 Task: Create List User Surveys in Board DevOps Tools and Techniques to Workspace Call Center Services. Create List Focus Groups in Board Content Audit and Strategy Review to Workspace Call Center Services. Create List Customer Interviews in Board Sales Territory Management and Optimization to Workspace Call Center Services
Action: Mouse moved to (62, 281)
Screenshot: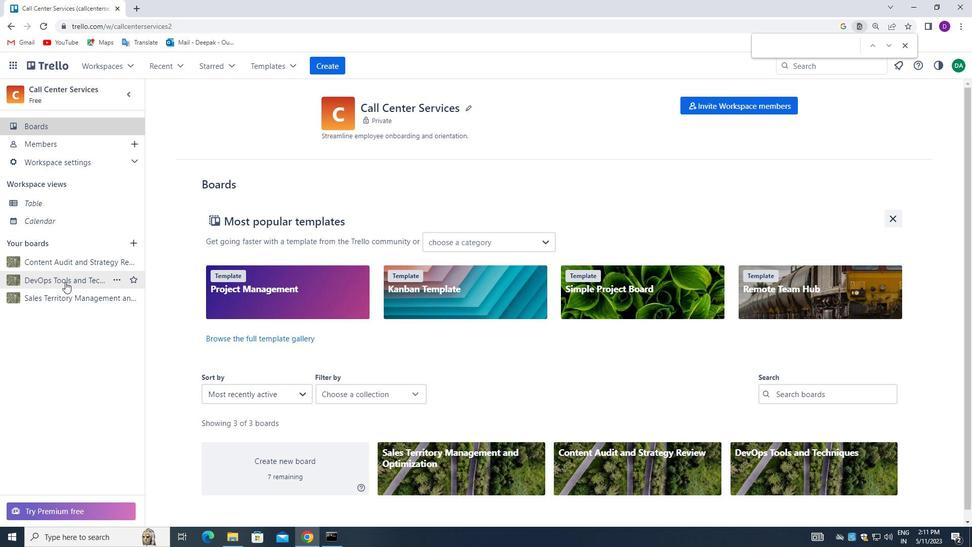 
Action: Mouse pressed left at (62, 281)
Screenshot: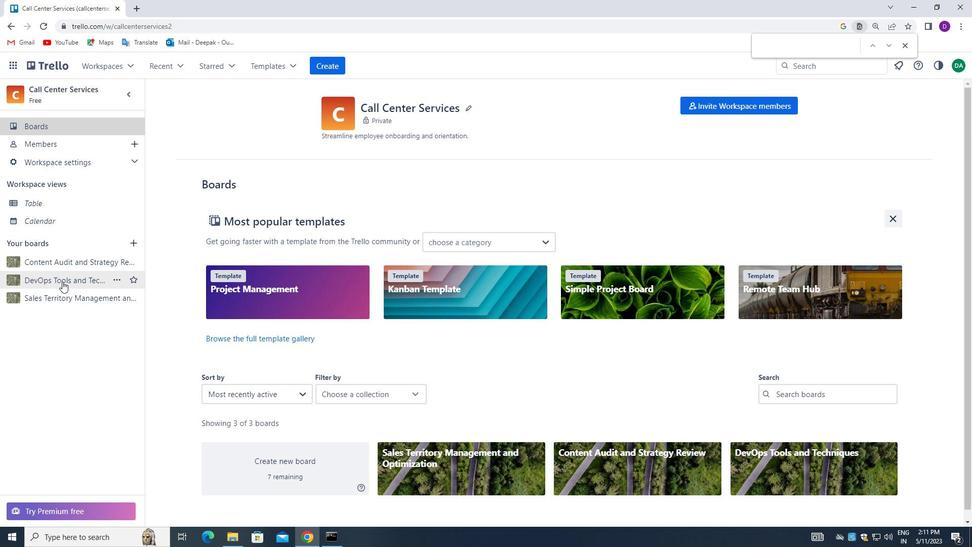 
Action: Mouse moved to (515, 132)
Screenshot: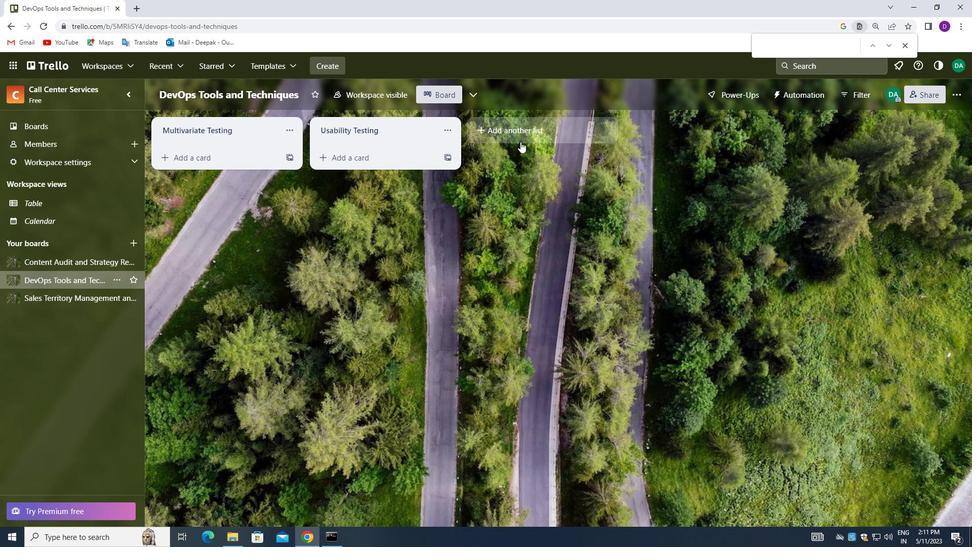 
Action: Mouse pressed left at (515, 132)
Screenshot: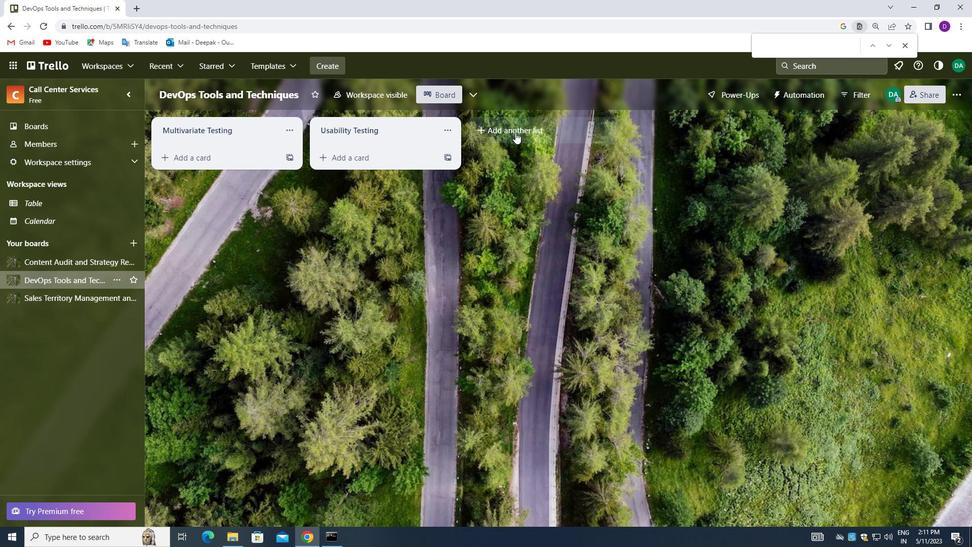 
Action: Mouse pressed left at (515, 132)
Screenshot: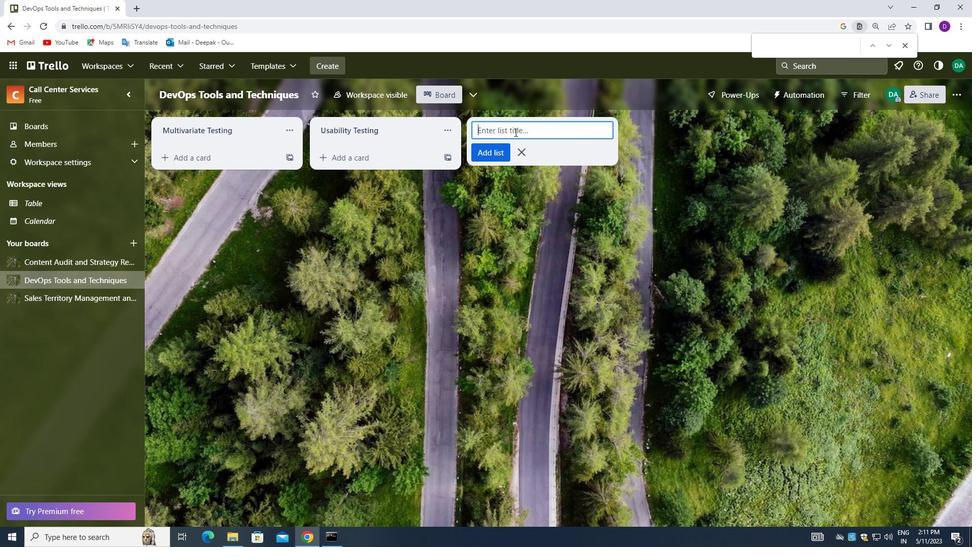 
Action: Key pressed <Key.shift>USER<Key.space><Key.shift_r>SURVEYS
Screenshot: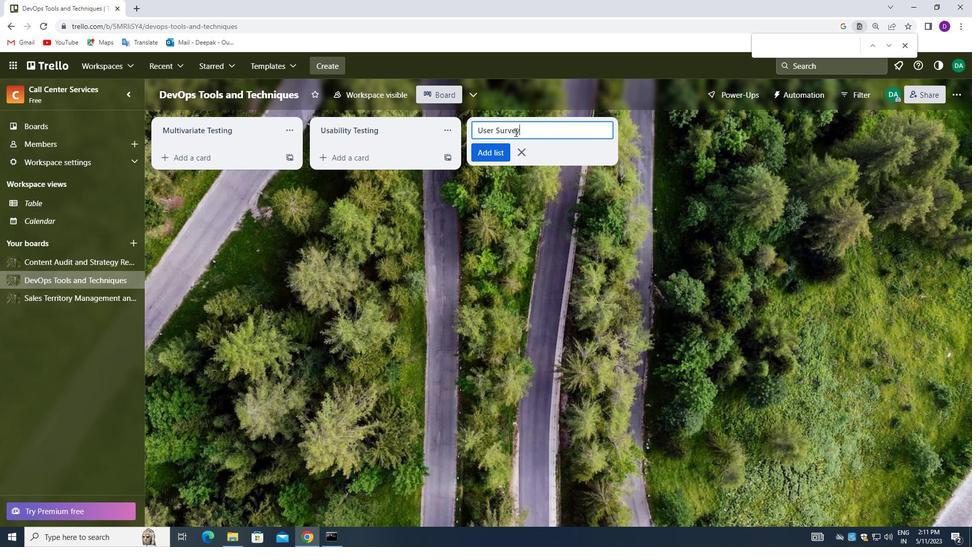 
Action: Mouse moved to (491, 155)
Screenshot: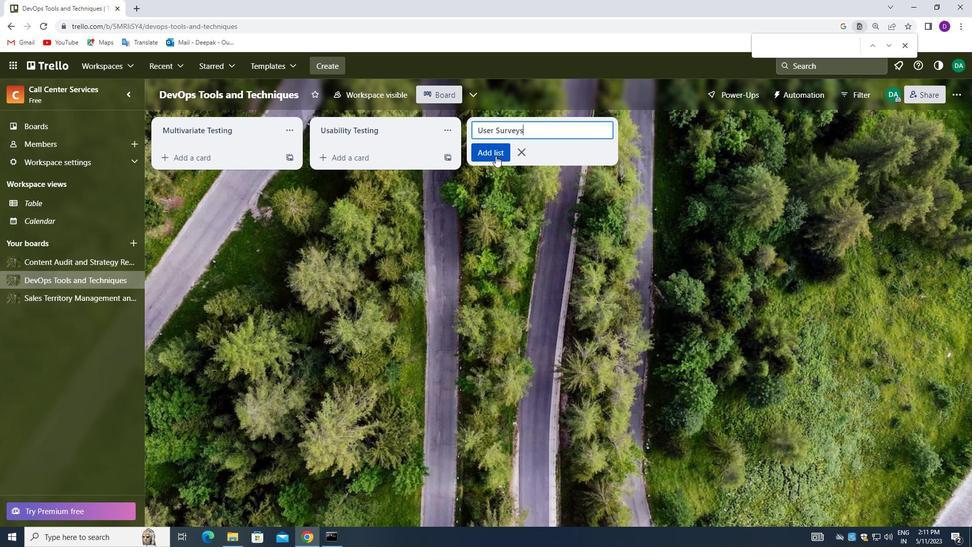 
Action: Mouse pressed left at (491, 155)
Screenshot: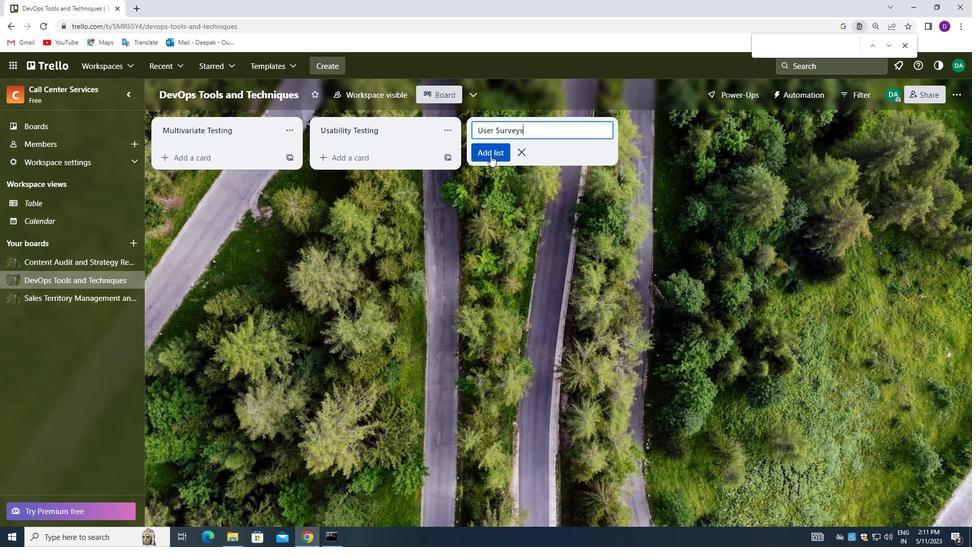 
Action: Mouse moved to (70, 264)
Screenshot: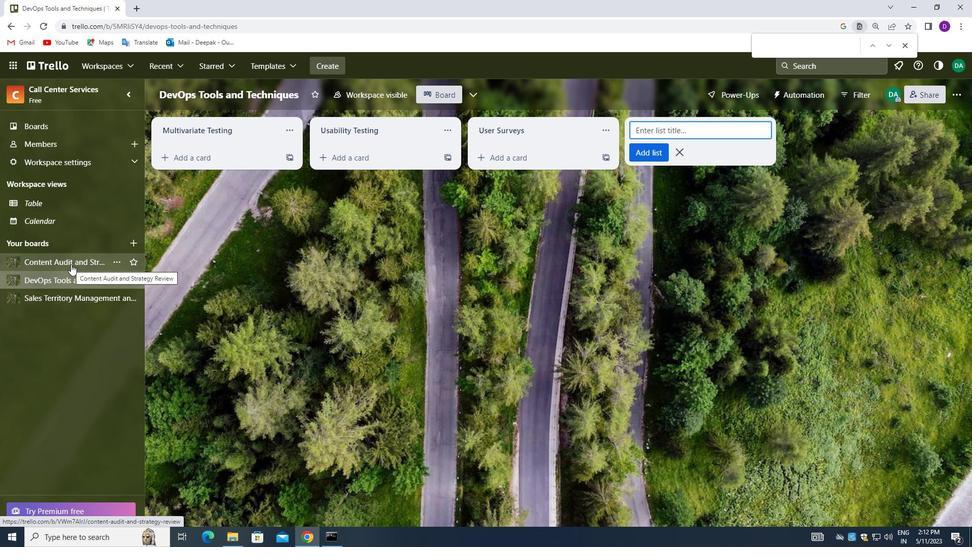 
Action: Mouse pressed left at (70, 264)
Screenshot: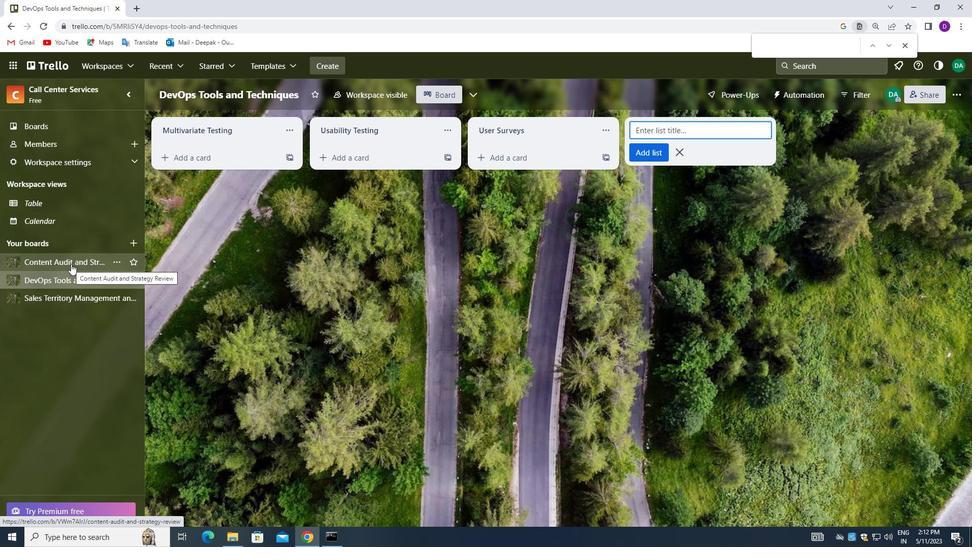 
Action: Mouse moved to (489, 128)
Screenshot: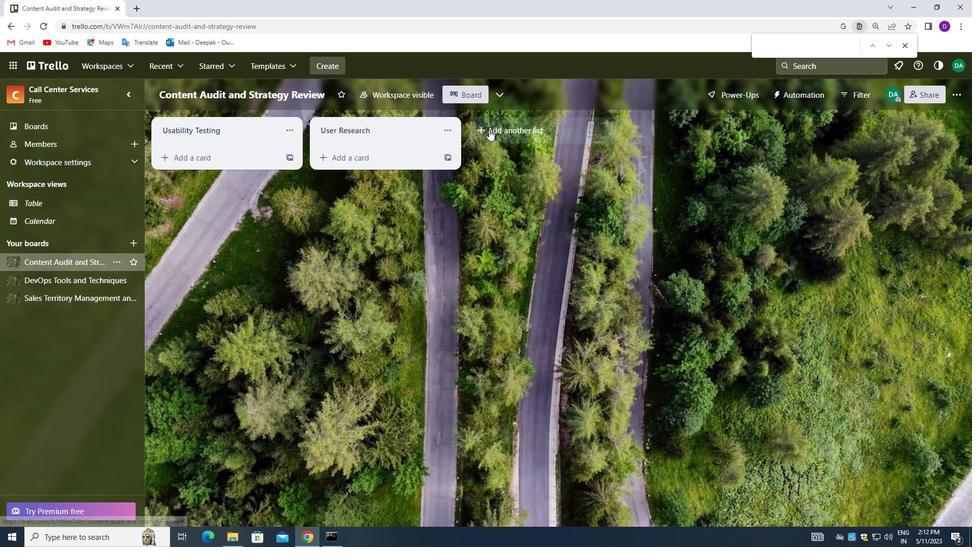 
Action: Mouse pressed left at (489, 128)
Screenshot: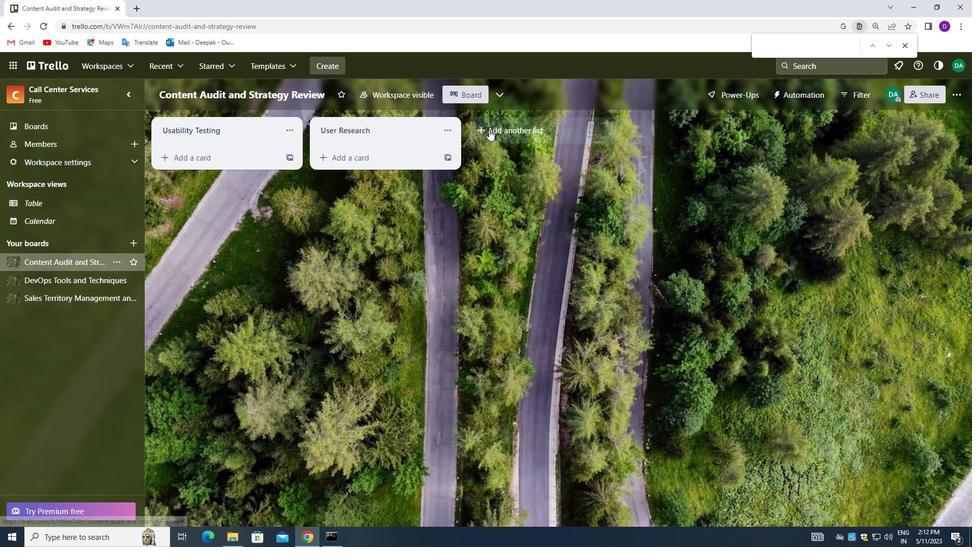 
Action: Mouse moved to (489, 133)
Screenshot: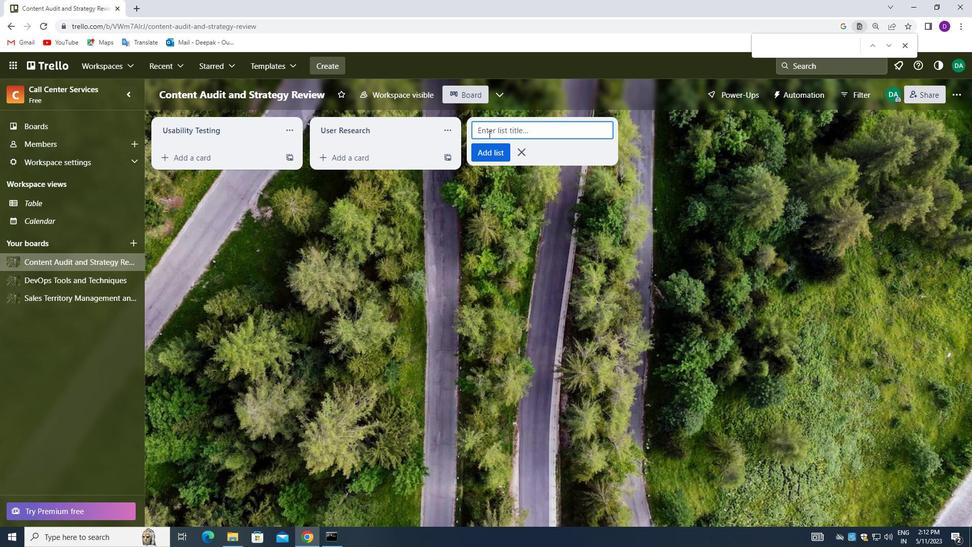 
Action: Mouse pressed left at (489, 133)
Screenshot: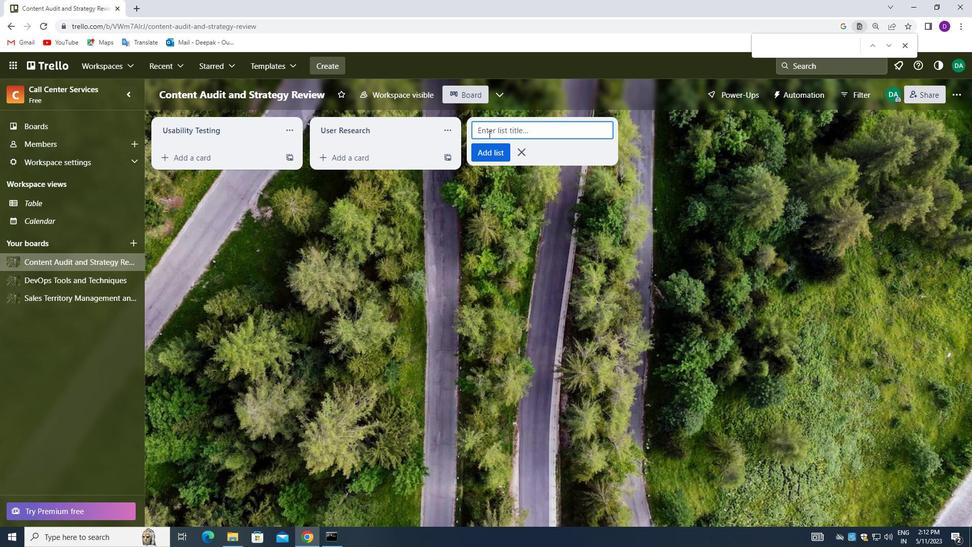 
Action: Mouse moved to (486, 211)
Screenshot: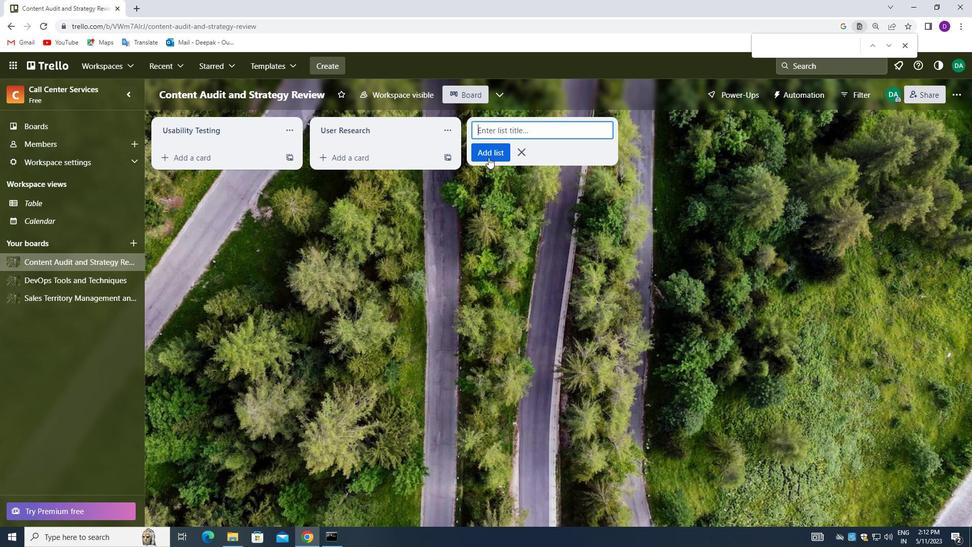 
Action: Key pressed <Key.shift_r>FOCUS<Key.space><Key.shift_r>GROUPS
Screenshot: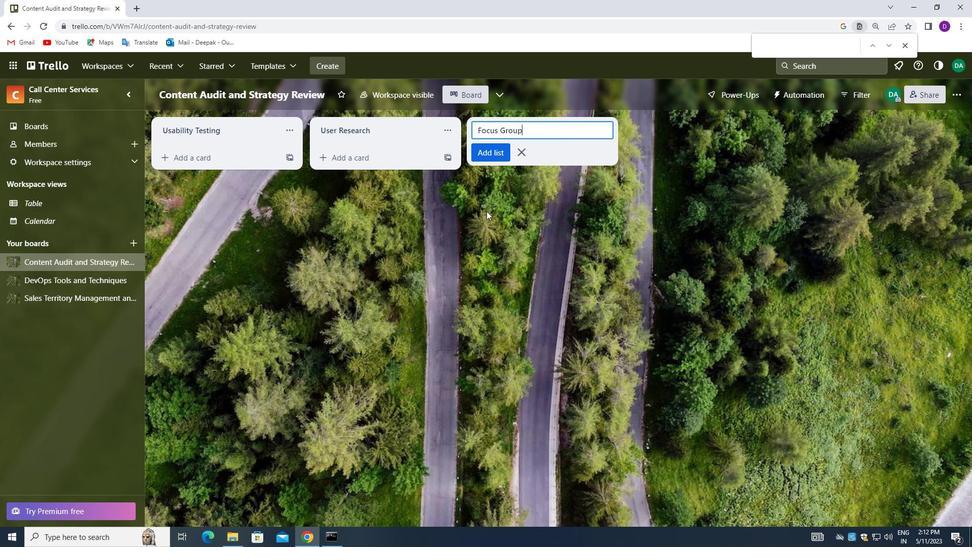 
Action: Mouse moved to (487, 154)
Screenshot: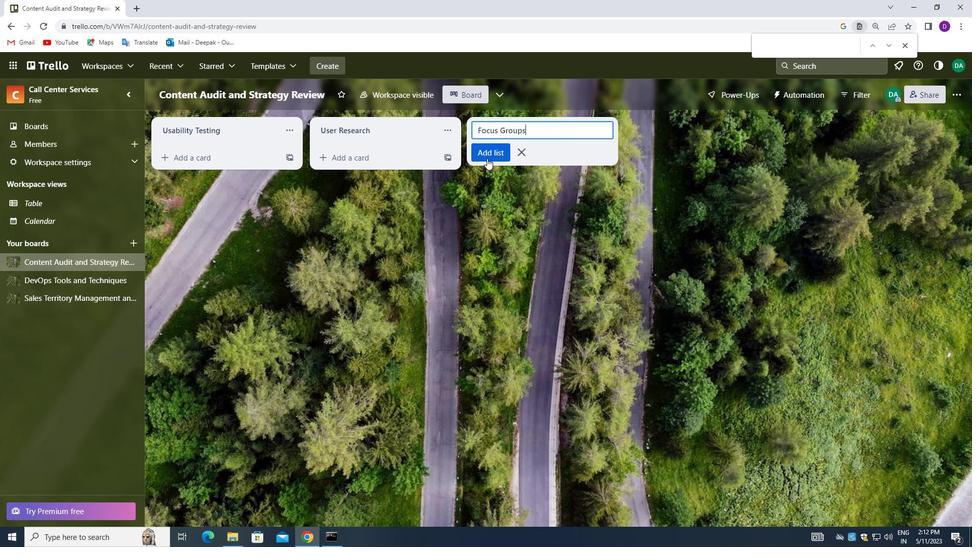 
Action: Mouse pressed left at (487, 154)
Screenshot: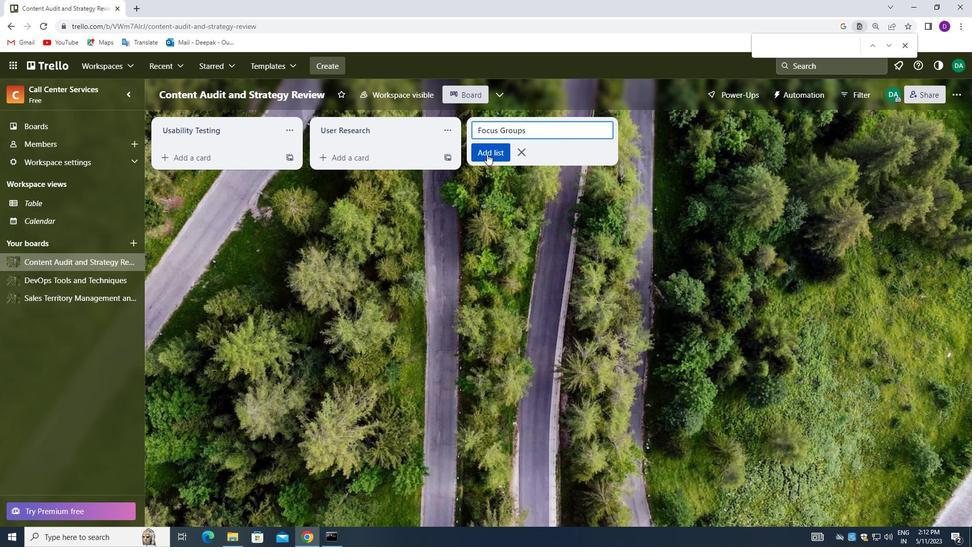 
Action: Mouse moved to (54, 299)
Screenshot: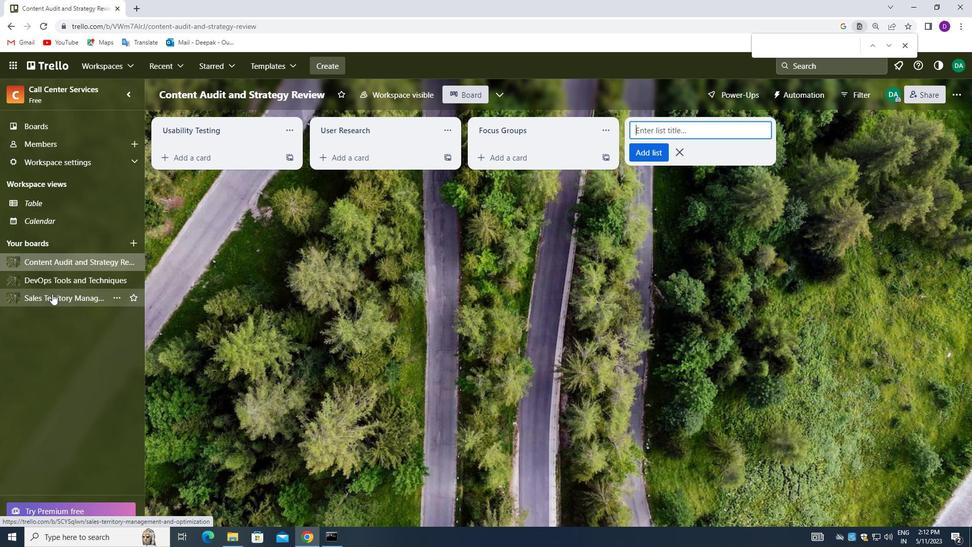 
Action: Mouse pressed left at (54, 299)
Screenshot: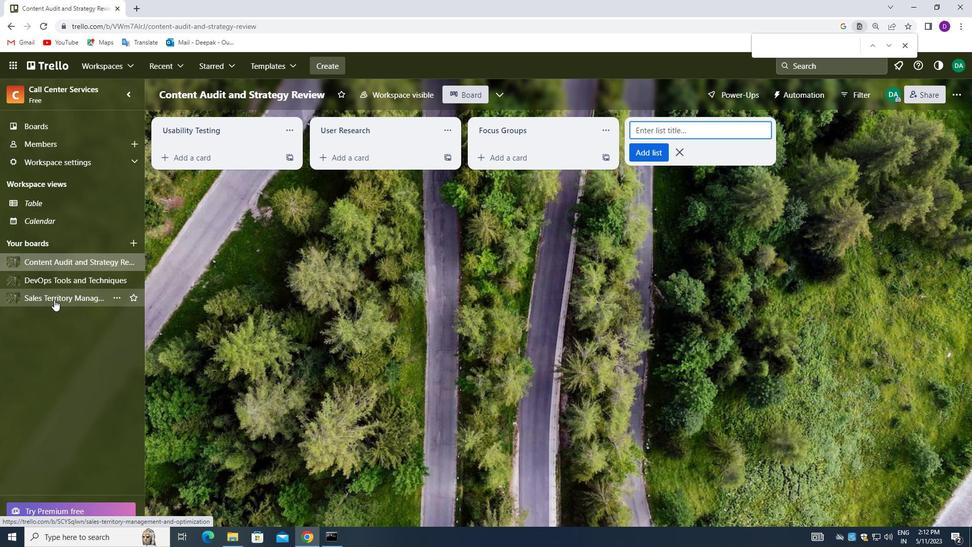 
Action: Mouse moved to (497, 134)
Screenshot: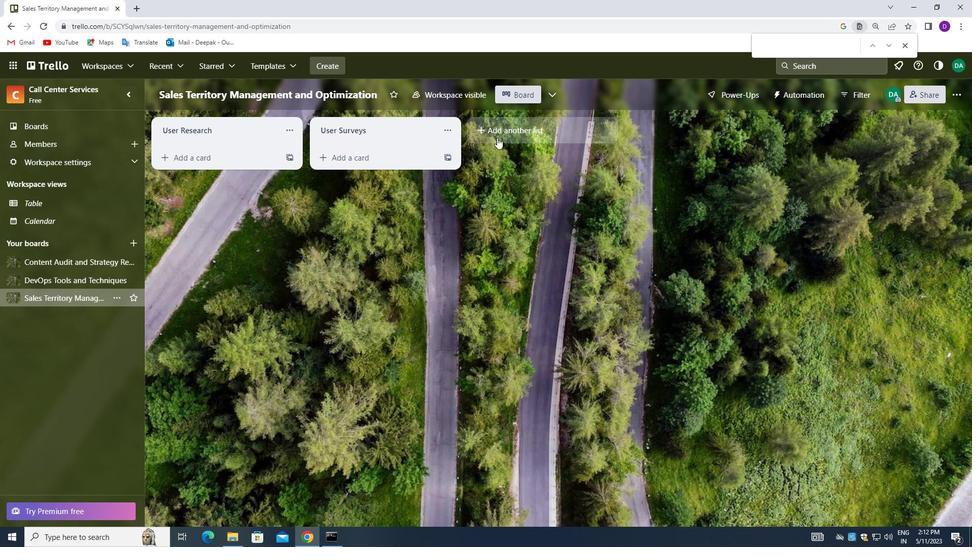 
Action: Mouse pressed left at (497, 134)
Screenshot: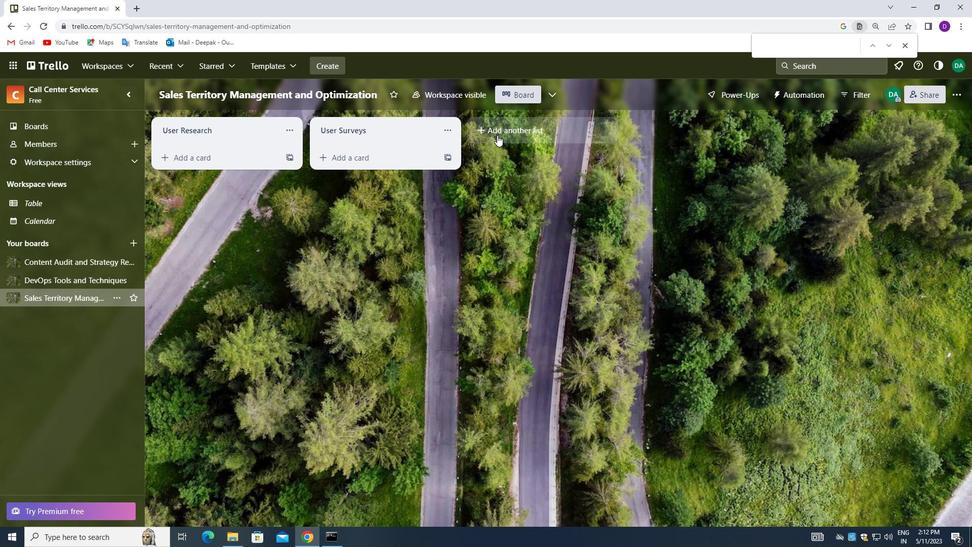 
Action: Mouse moved to (498, 130)
Screenshot: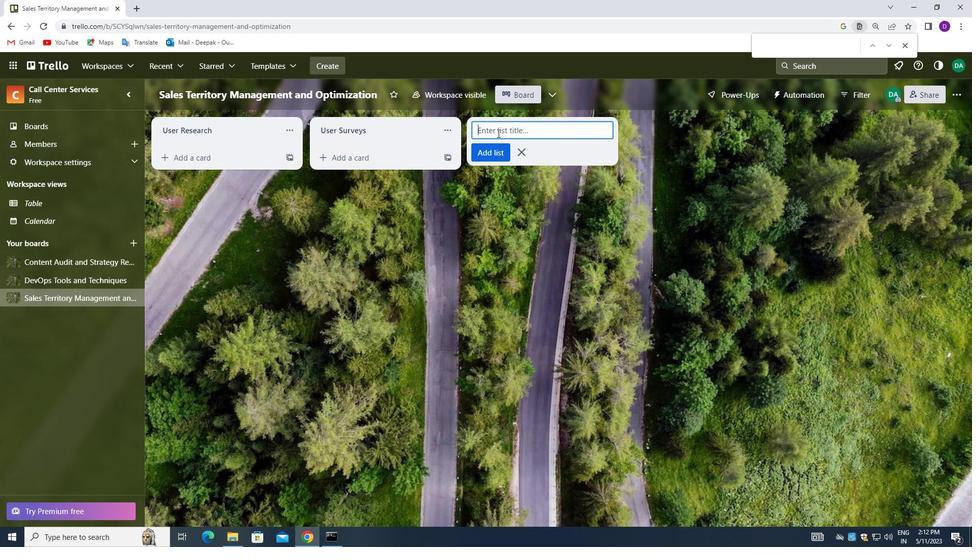 
Action: Mouse pressed left at (498, 130)
Screenshot: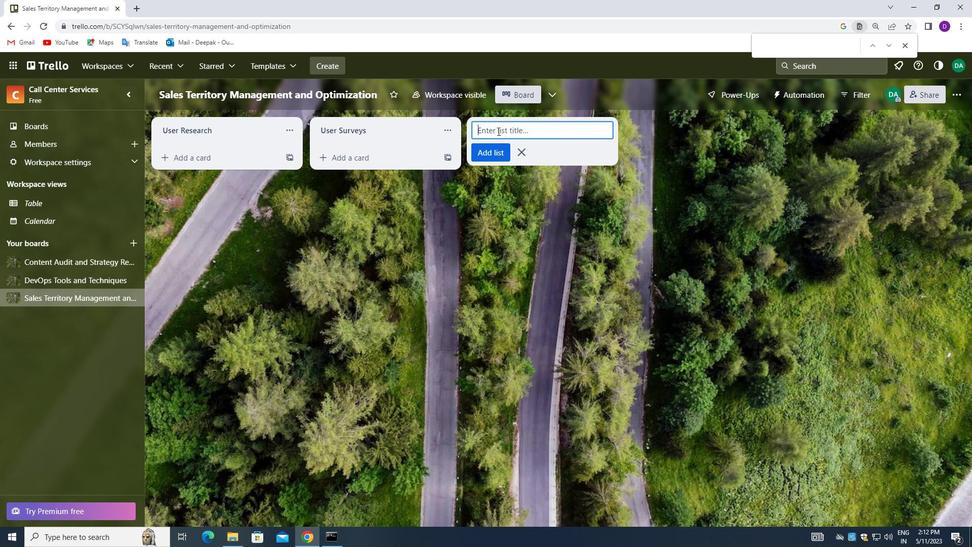 
Action: Mouse moved to (515, 129)
Screenshot: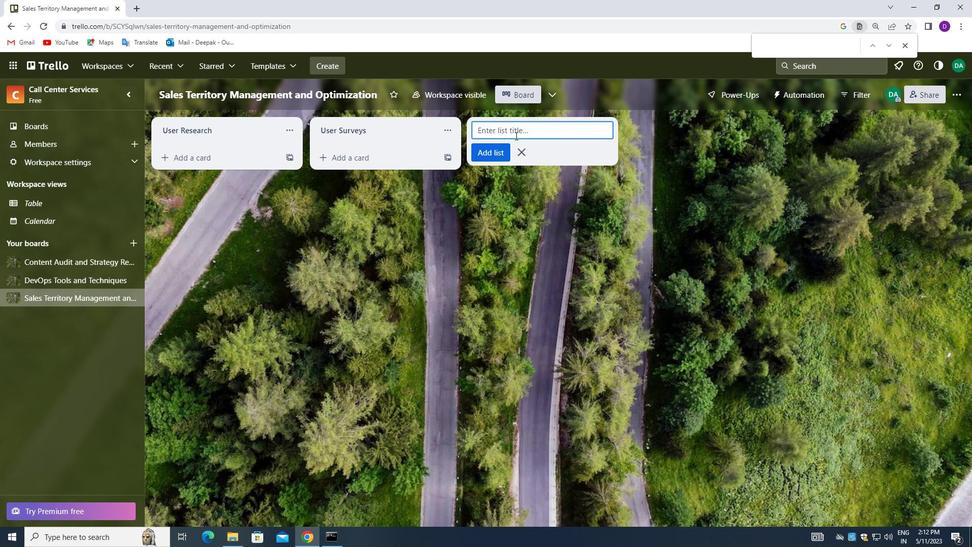 
Action: Key pressed <Key.shift_r>CUSTOMER<Key.space><Key.shift>INTERVIEWS
Screenshot: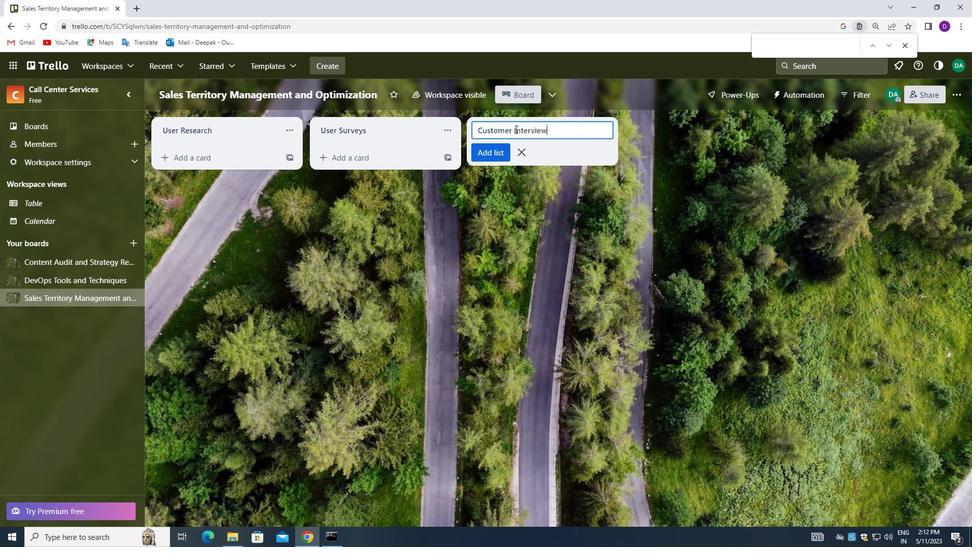 
Action: Mouse moved to (484, 149)
Screenshot: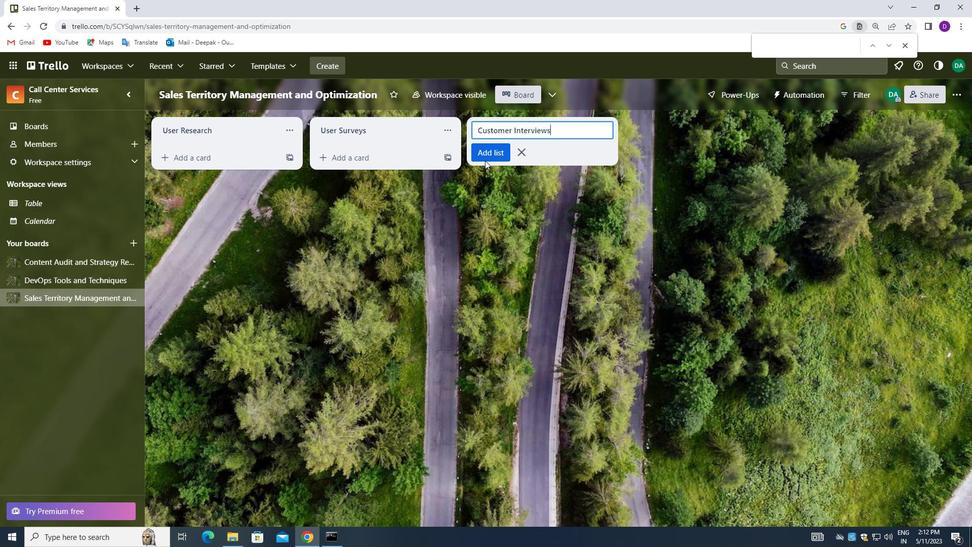 
Action: Mouse pressed left at (484, 149)
Screenshot: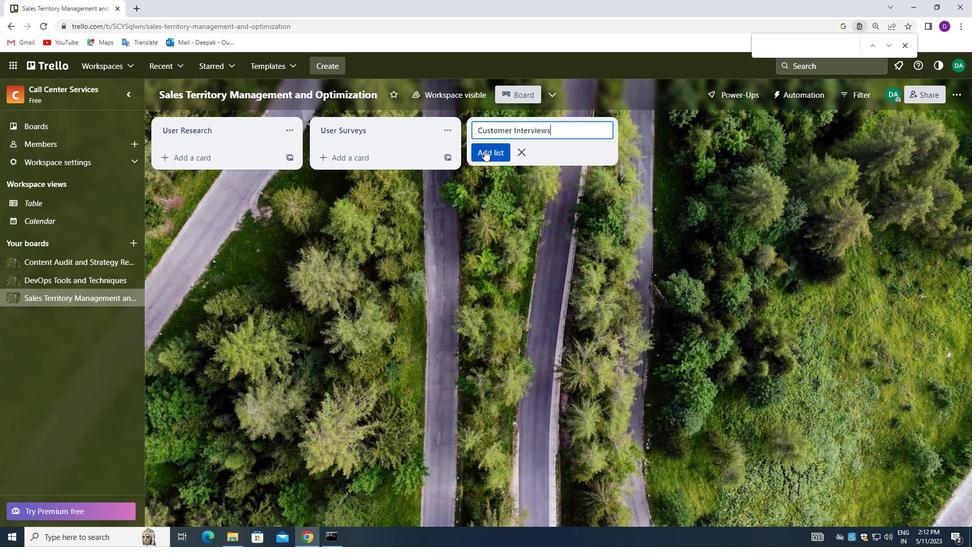 
Action: Mouse moved to (307, 269)
Screenshot: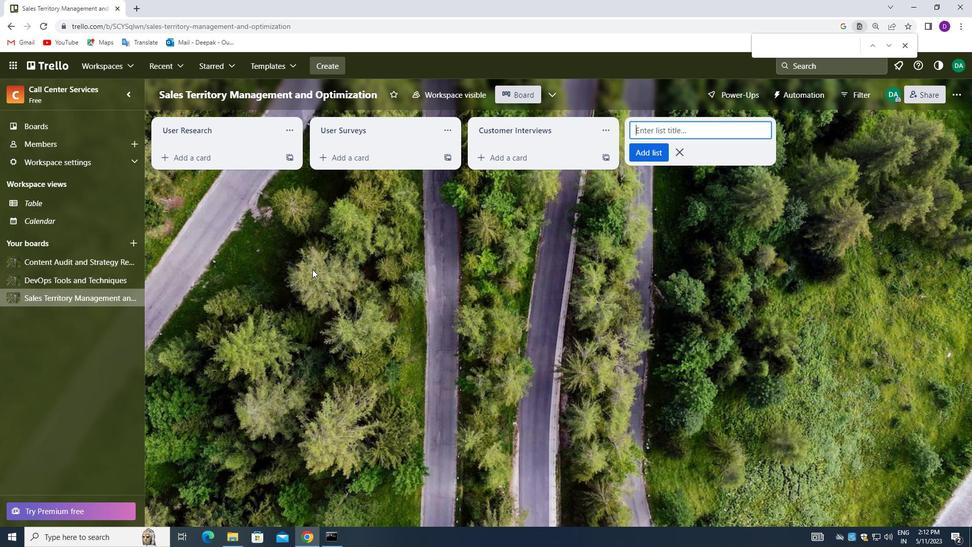 
Action: Mouse scrolled (307, 270) with delta (0, 0)
Screenshot: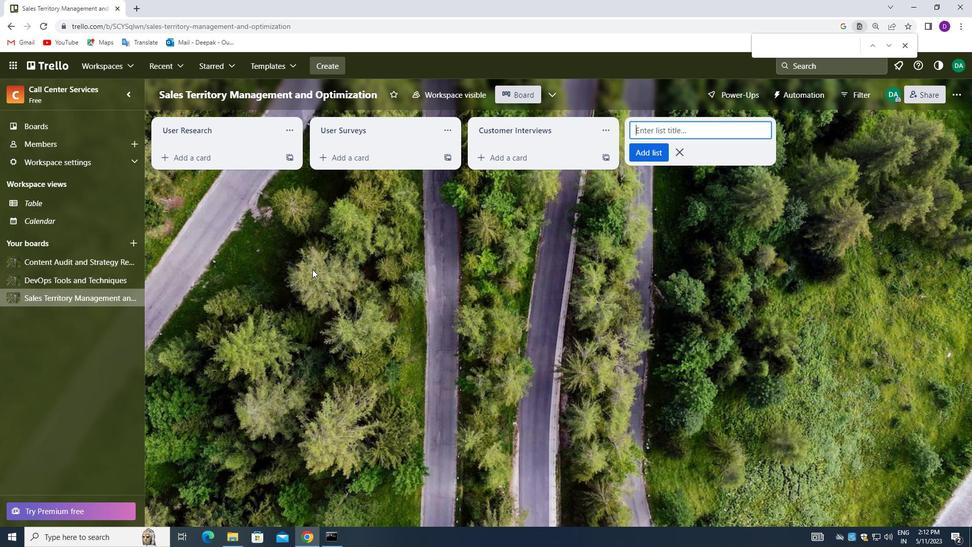 
Action: Mouse scrolled (307, 270) with delta (0, 0)
Screenshot: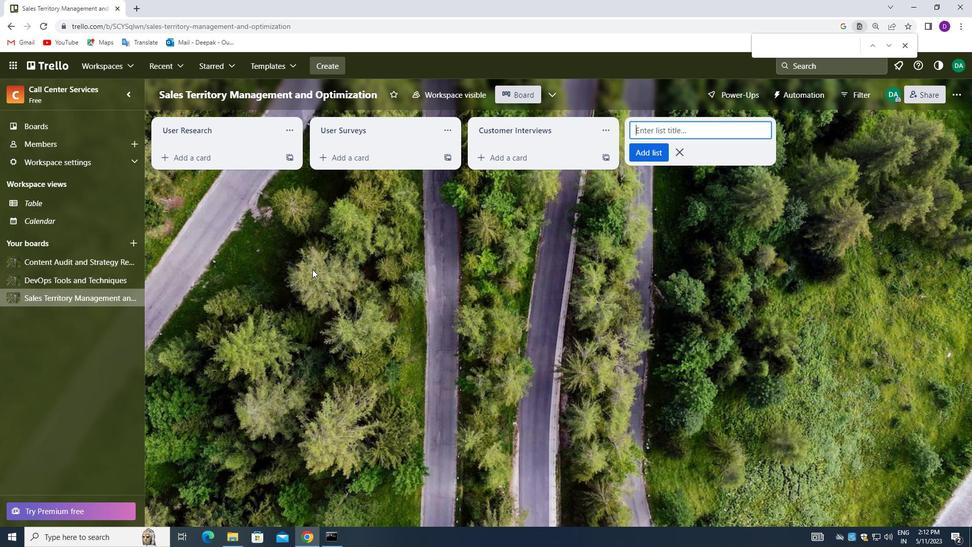 
Action: Mouse scrolled (307, 270) with delta (0, 0)
Screenshot: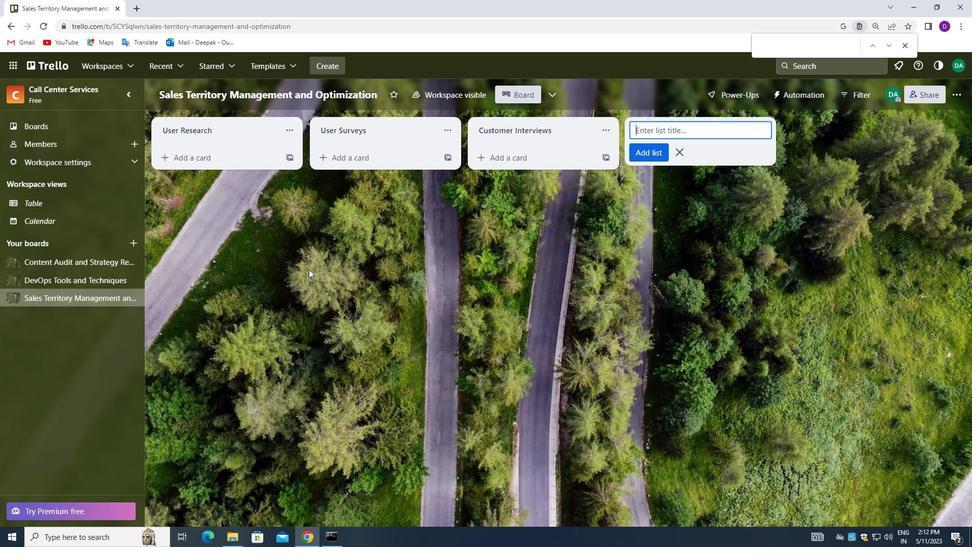 
Action: Mouse moved to (55, 127)
Screenshot: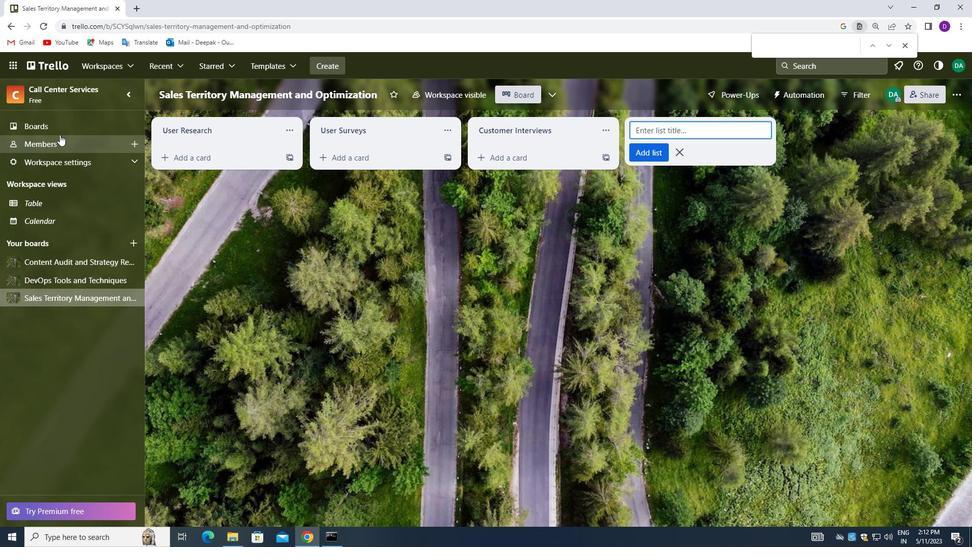 
Action: Mouse pressed left at (55, 127)
Screenshot: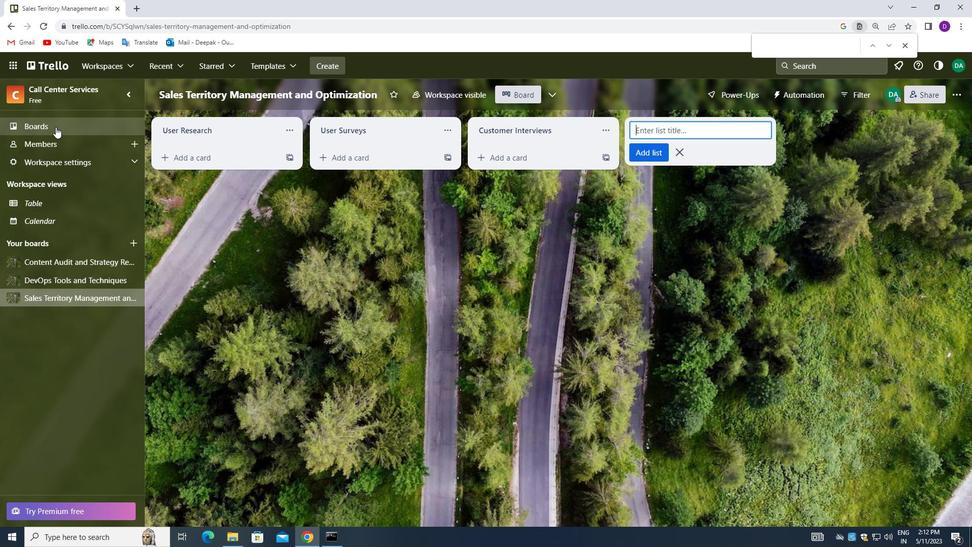 
Action: Mouse moved to (443, 242)
Screenshot: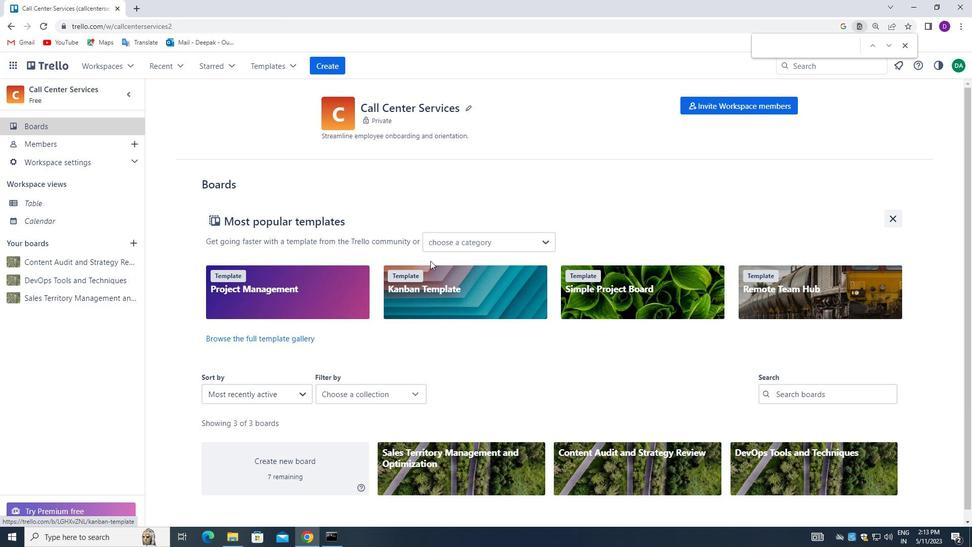 
Action: Mouse scrolled (443, 242) with delta (0, 0)
Screenshot: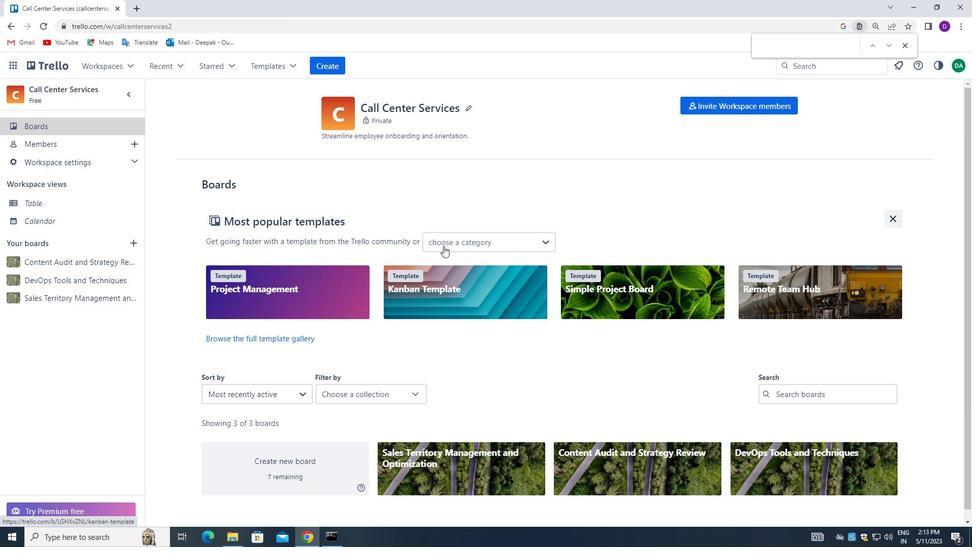 
Action: Mouse moved to (445, 206)
Screenshot: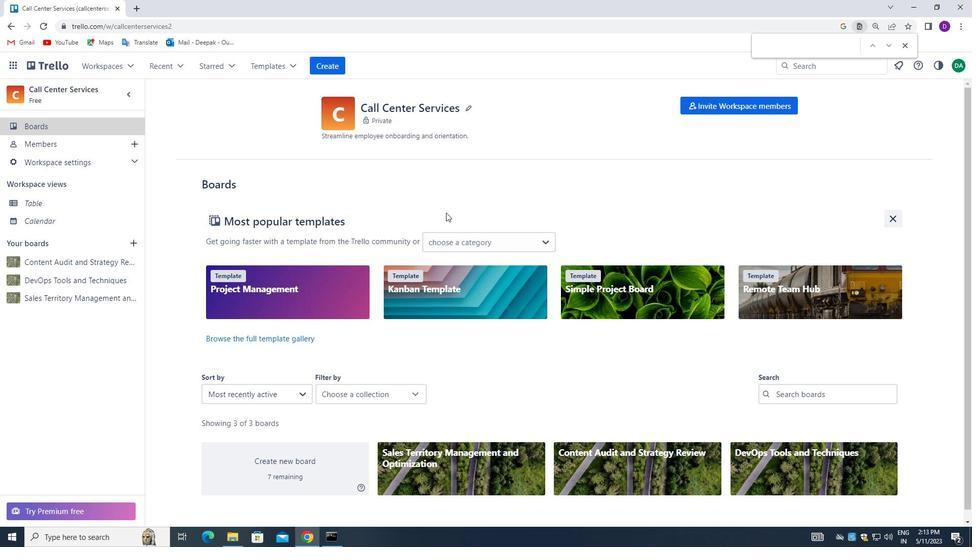 
